 Task: Open Card Card0000000159 in Board Board0000000040 in Workspace WS0000000014 in Trello. Add Member Carxxstreet791@gmail.com to Card Card0000000159 in Board Board0000000040 in Workspace WS0000000014 in Trello. Add Orange Label titled Label0000000159 to Card Card0000000159 in Board Board0000000040 in Workspace WS0000000014 in Trello. Add Checklist CL0000000159 to Card Card0000000159 in Board Board0000000040 in Workspace WS0000000014 in Trello. Add Dates with Start Date as Jun 01 2023 and Due Date as Jun 30 2023 to Card Card0000000159 in Board Board0000000040 in Workspace WS0000000014 in Trello
Action: Mouse moved to (309, 454)
Screenshot: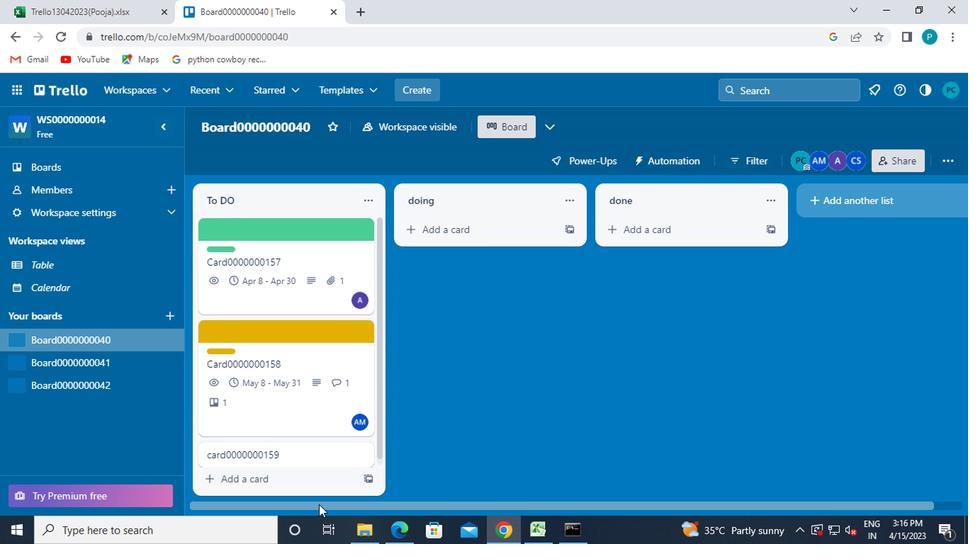 
Action: Mouse pressed left at (309, 454)
Screenshot: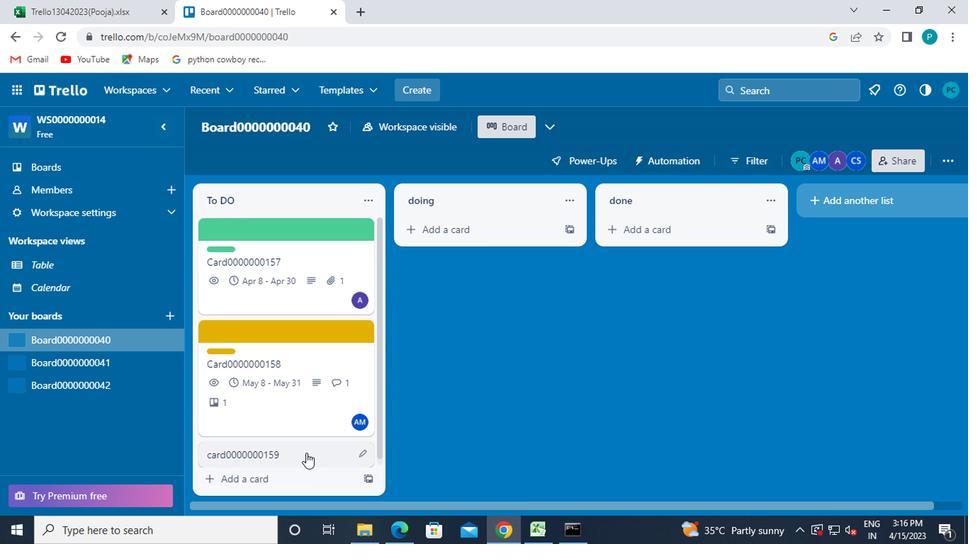 
Action: Mouse moved to (667, 251)
Screenshot: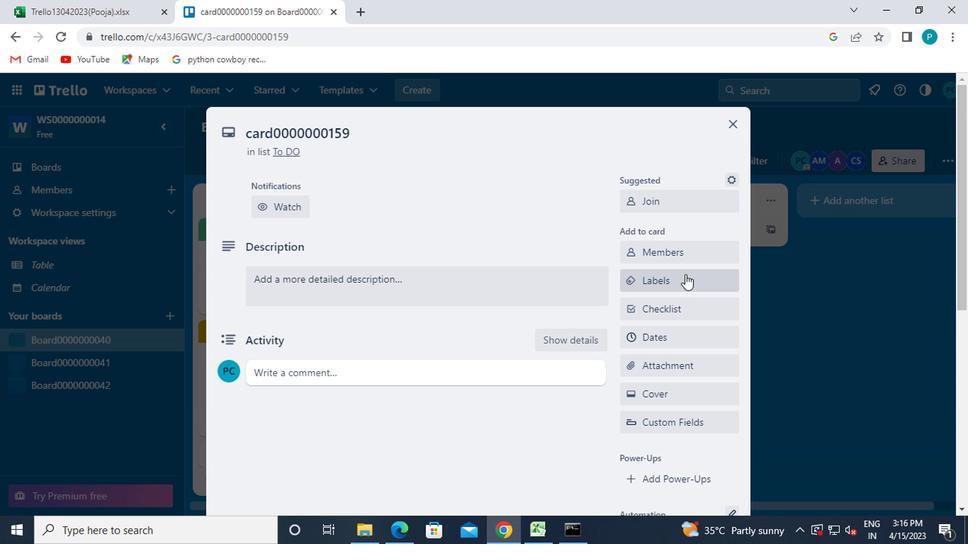 
Action: Mouse pressed left at (667, 251)
Screenshot: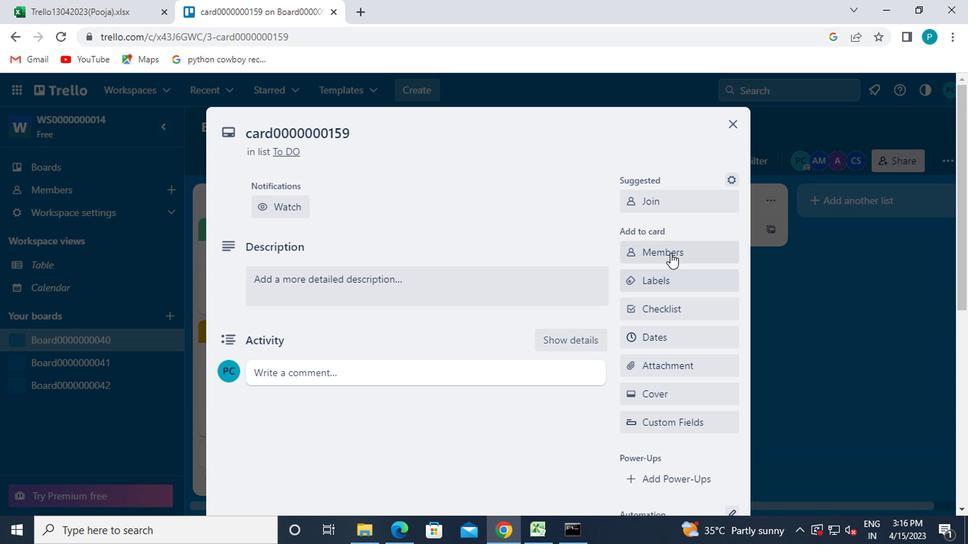 
Action: Mouse moved to (670, 299)
Screenshot: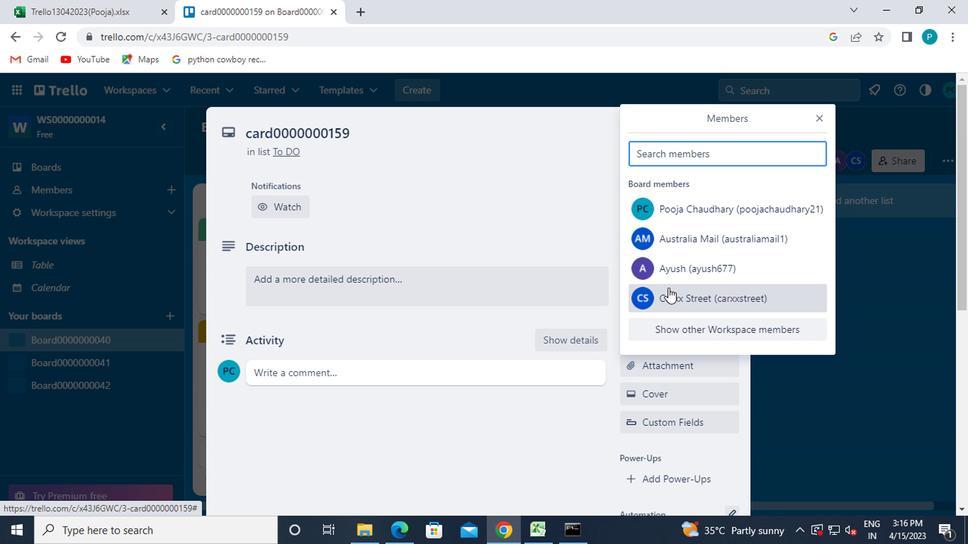 
Action: Mouse pressed left at (670, 299)
Screenshot: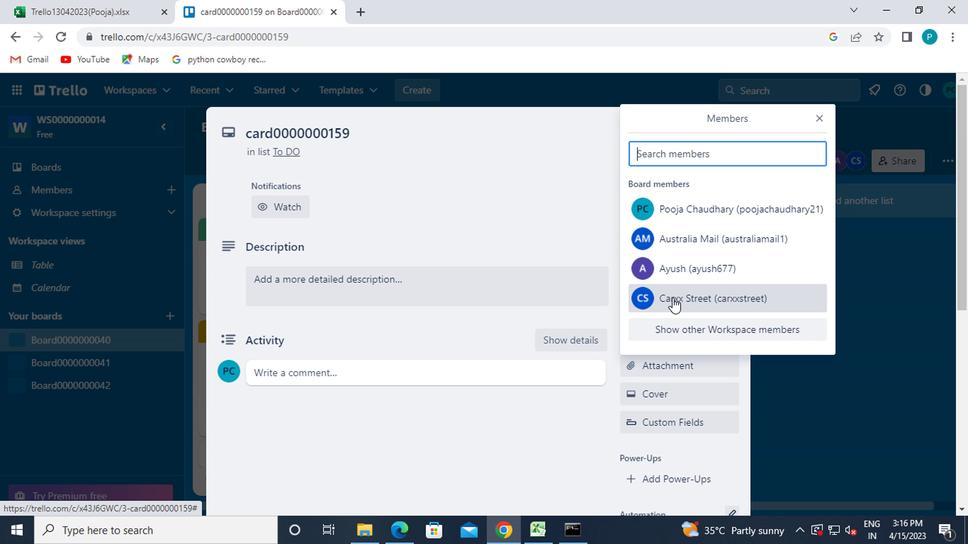 
Action: Mouse moved to (818, 121)
Screenshot: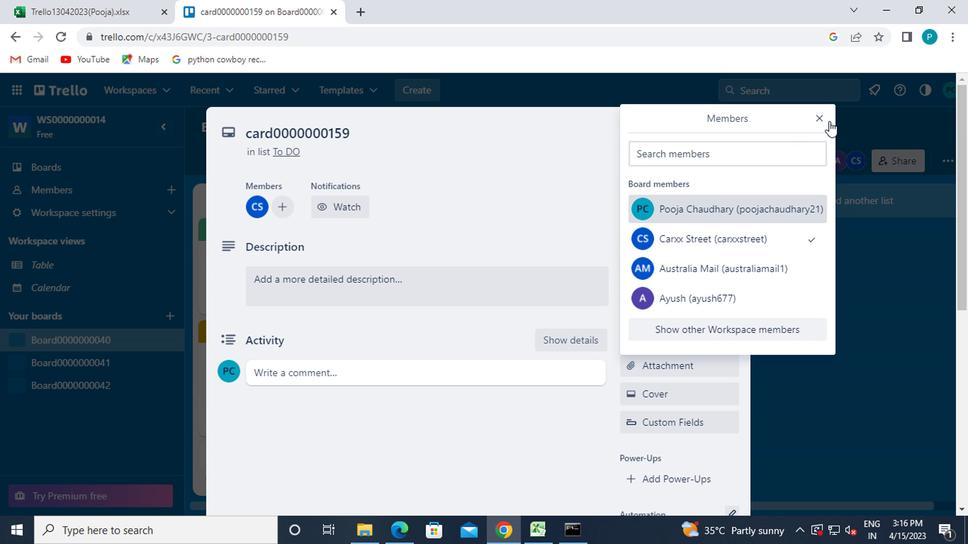 
Action: Mouse pressed left at (818, 121)
Screenshot: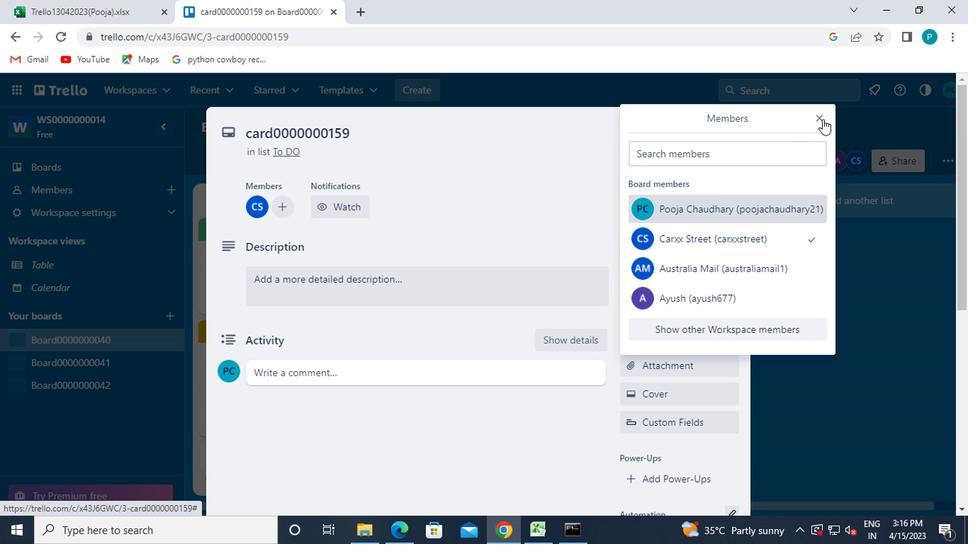 
Action: Mouse moved to (721, 280)
Screenshot: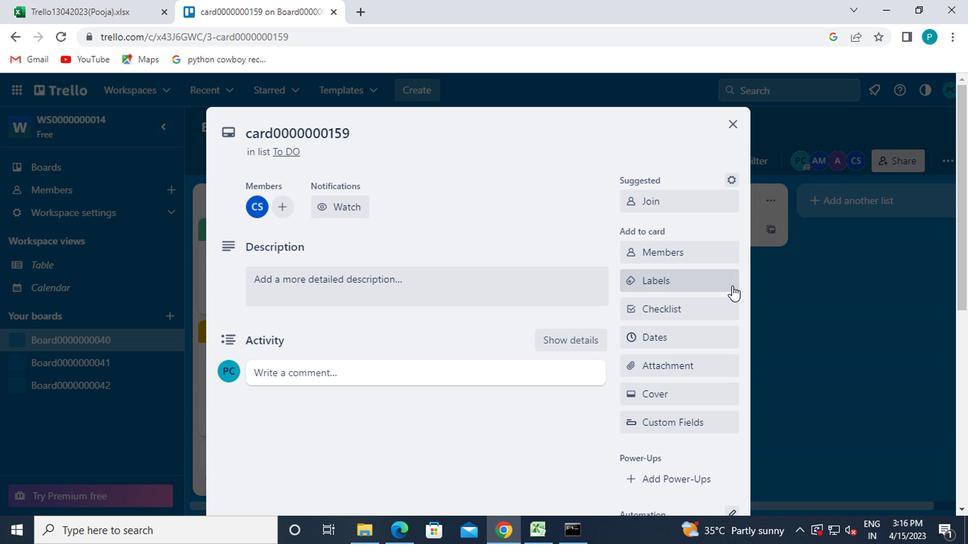 
Action: Mouse pressed left at (721, 280)
Screenshot: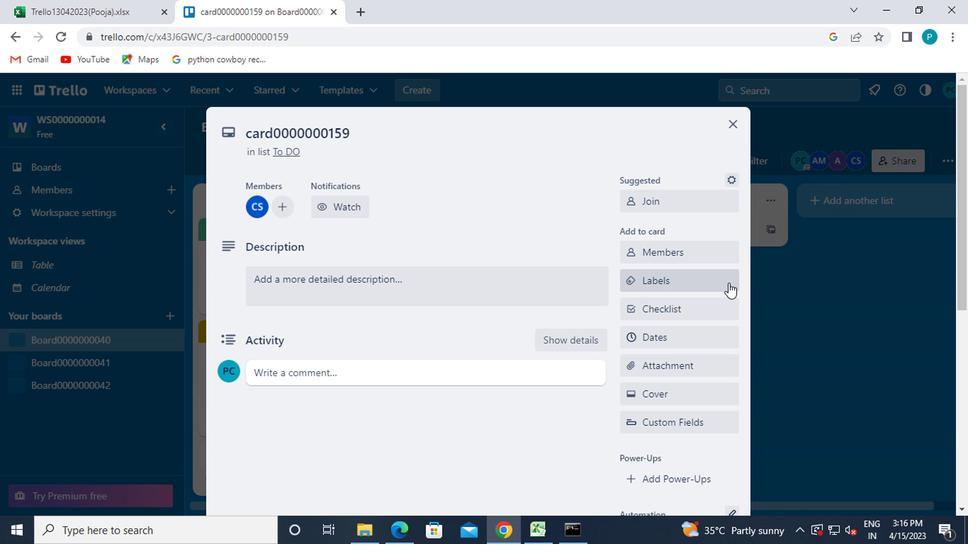 
Action: Mouse moved to (677, 162)
Screenshot: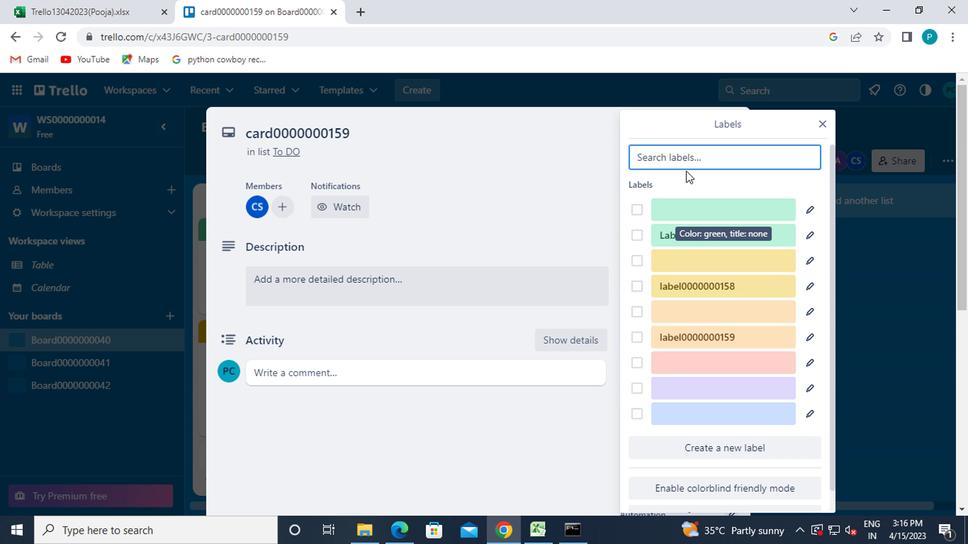 
Action: Mouse pressed left at (677, 162)
Screenshot: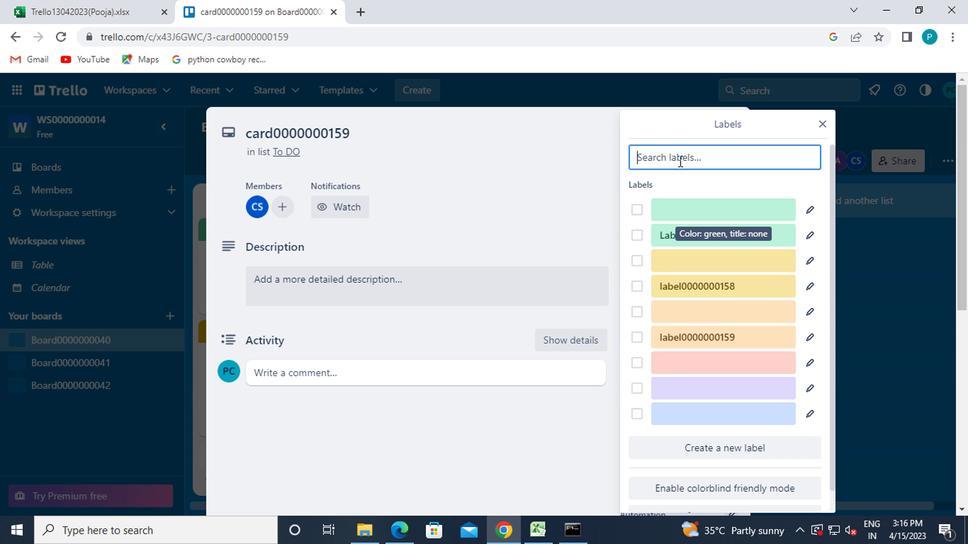 
Action: Mouse moved to (686, 447)
Screenshot: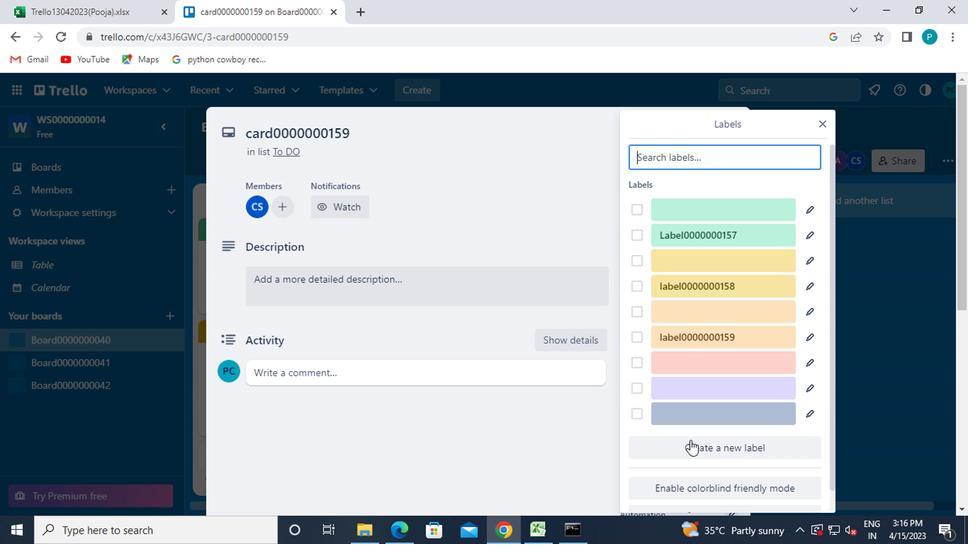 
Action: Mouse pressed left at (686, 447)
Screenshot: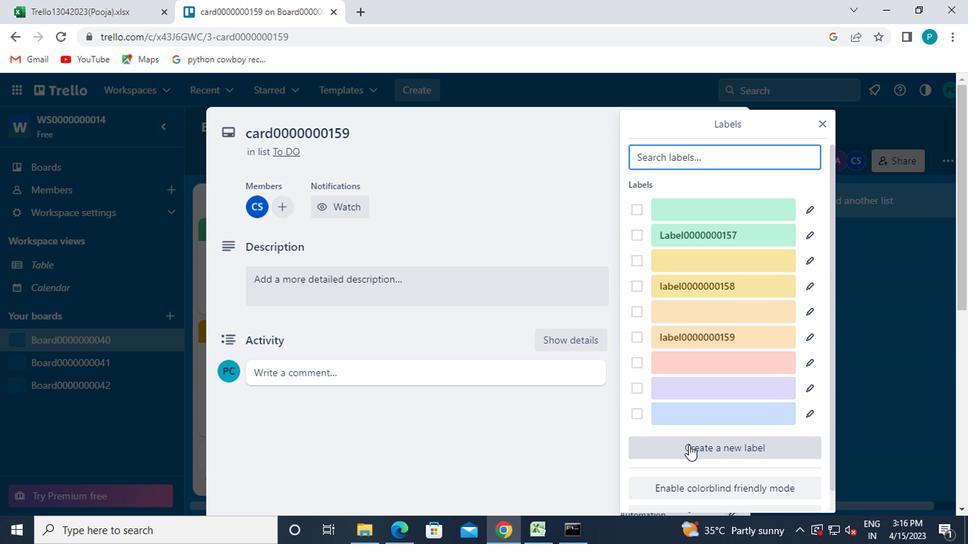 
Action: Mouse moved to (710, 323)
Screenshot: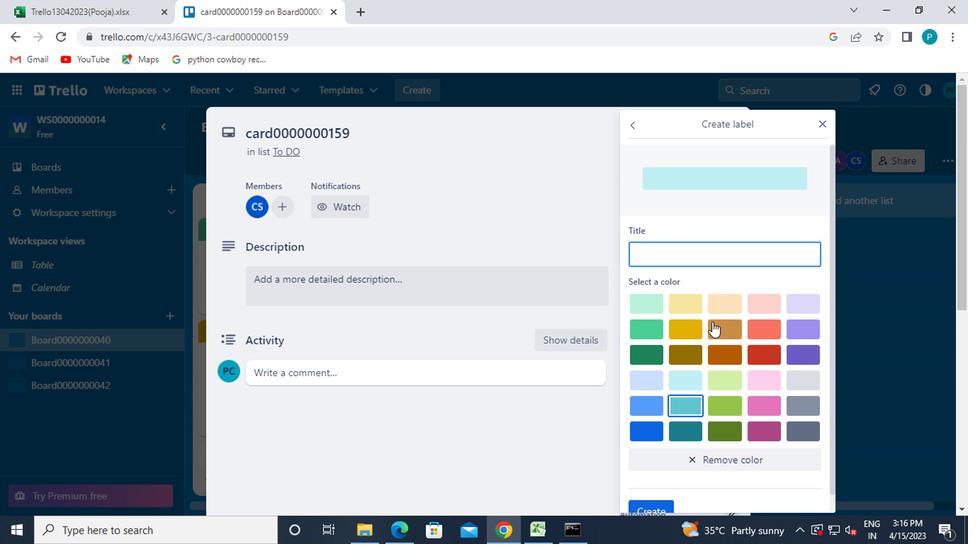
Action: Mouse pressed left at (710, 323)
Screenshot: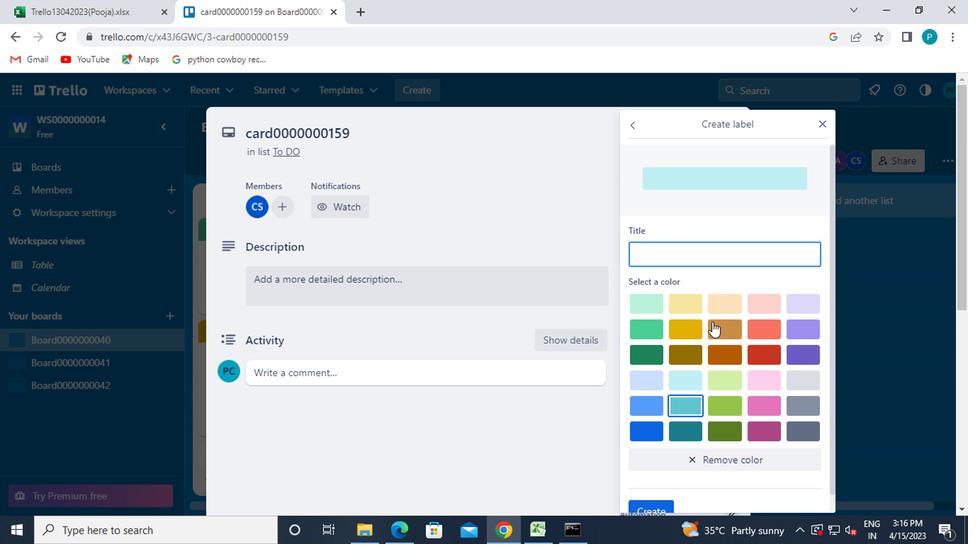 
Action: Mouse moved to (655, 254)
Screenshot: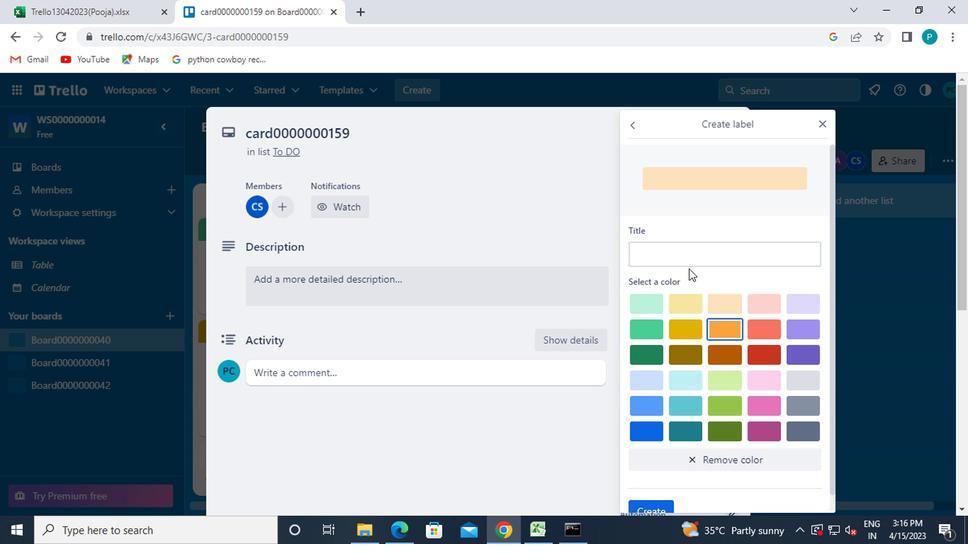 
Action: Mouse pressed left at (655, 254)
Screenshot: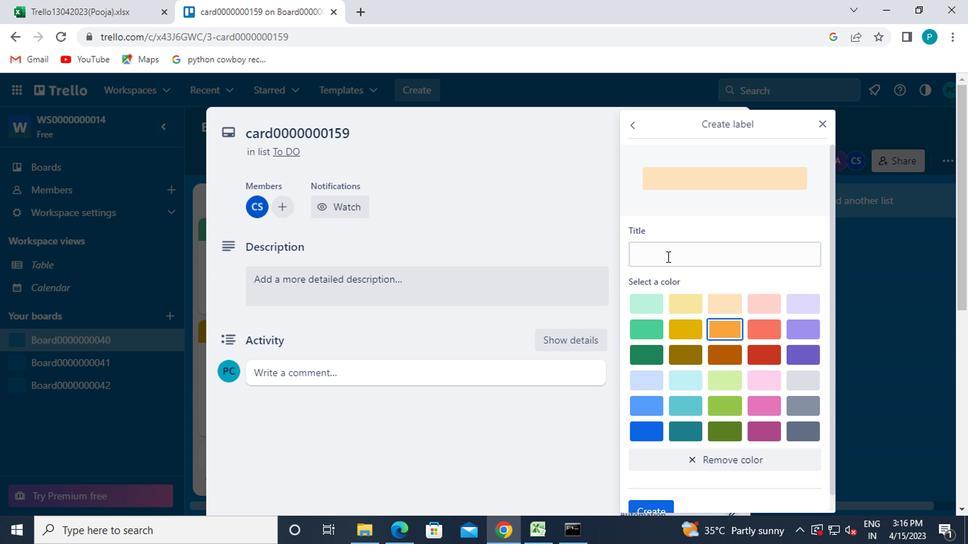 
Action: Key pressed label0000000159
Screenshot: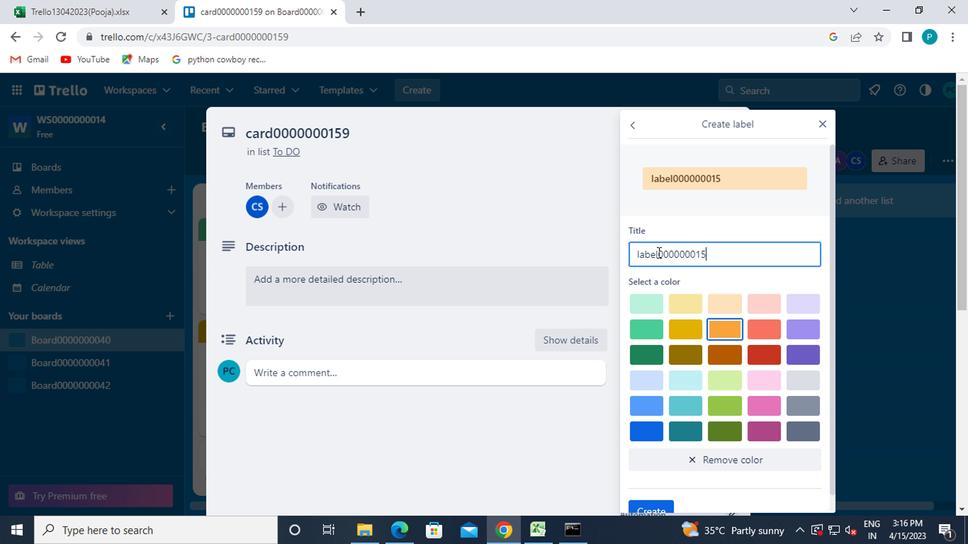 
Action: Mouse moved to (700, 363)
Screenshot: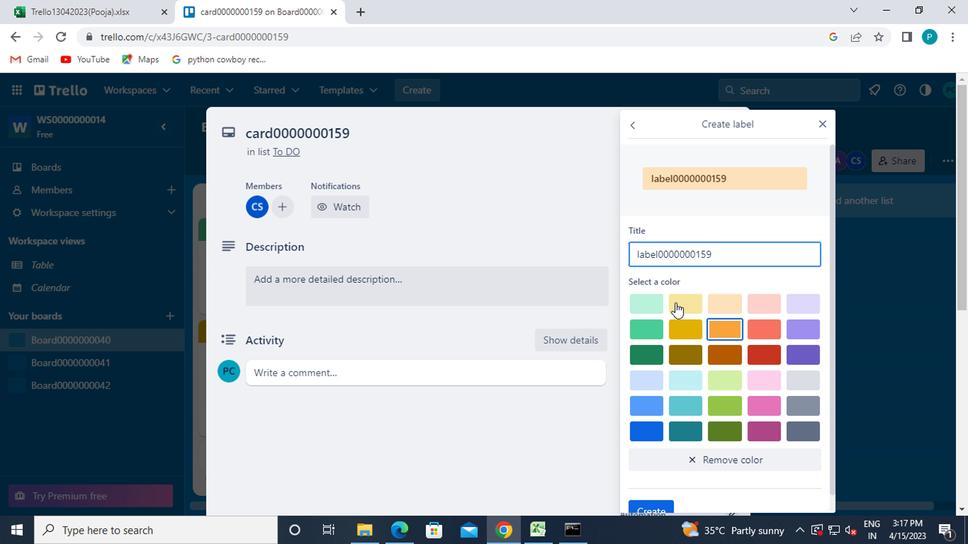 
Action: Mouse scrolled (700, 362) with delta (0, 0)
Screenshot: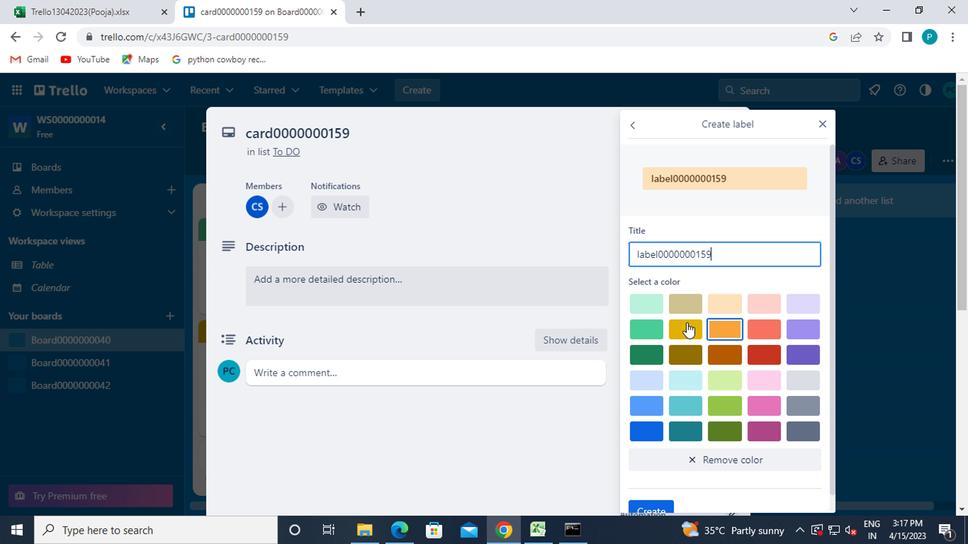 
Action: Mouse moved to (701, 364)
Screenshot: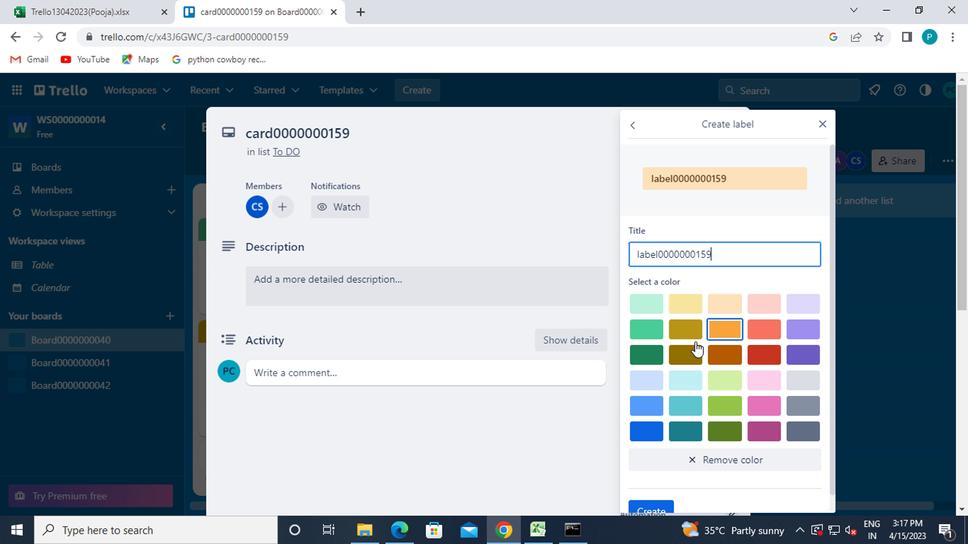 
Action: Mouse scrolled (701, 364) with delta (0, 0)
Screenshot: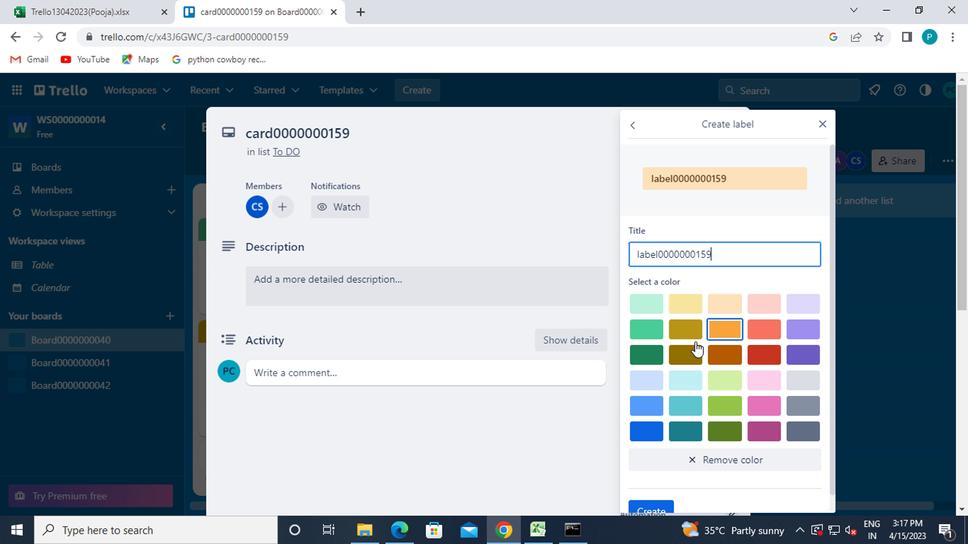 
Action: Mouse scrolled (701, 364) with delta (0, 0)
Screenshot: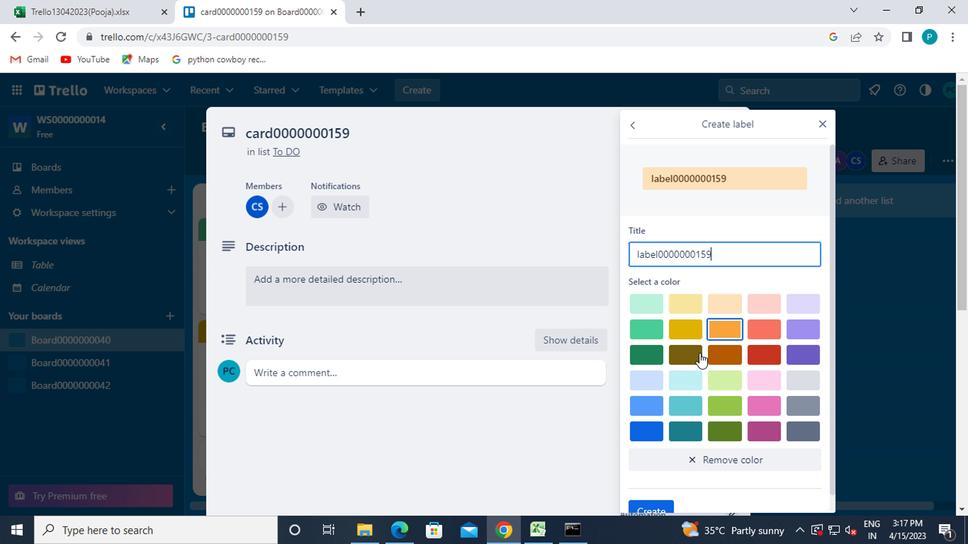 
Action: Mouse scrolled (701, 364) with delta (0, 0)
Screenshot: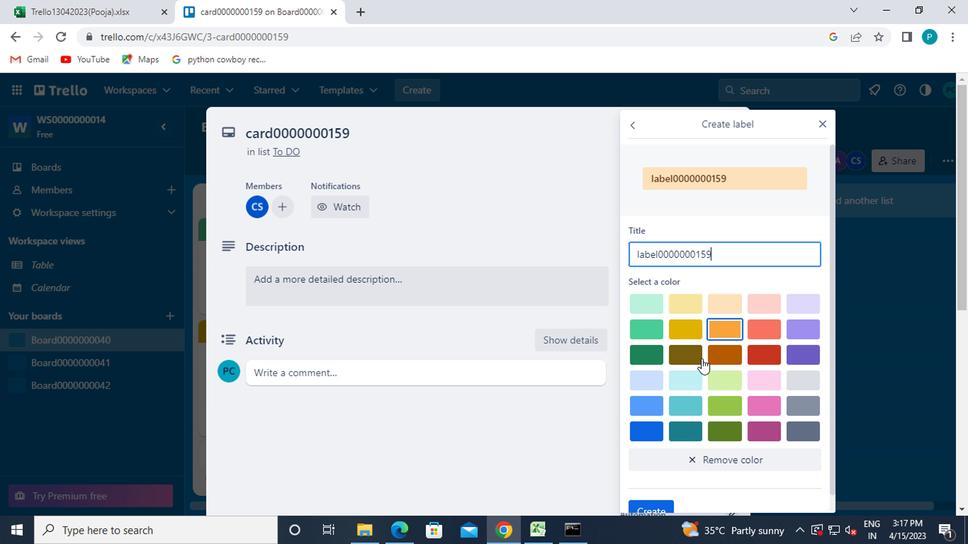 
Action: Mouse moved to (660, 496)
Screenshot: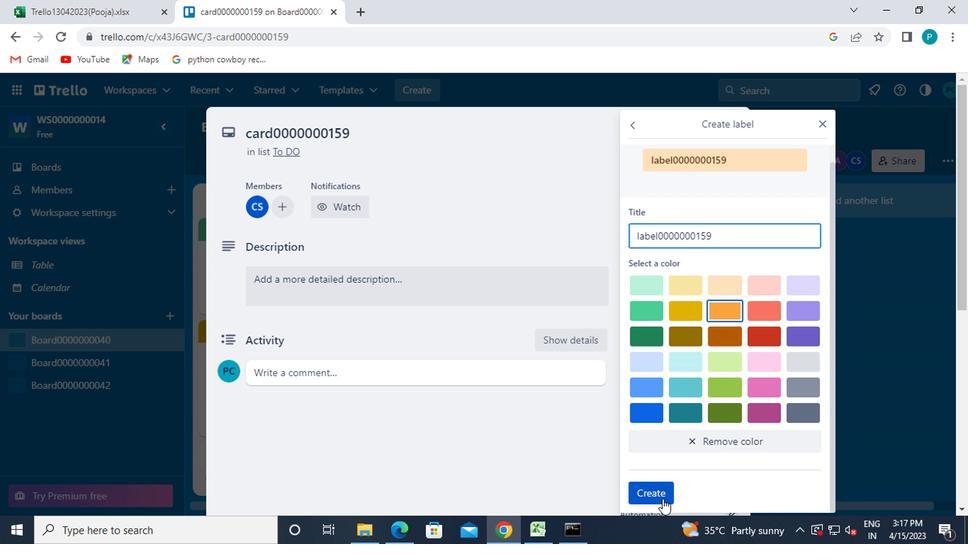 
Action: Mouse pressed left at (660, 496)
Screenshot: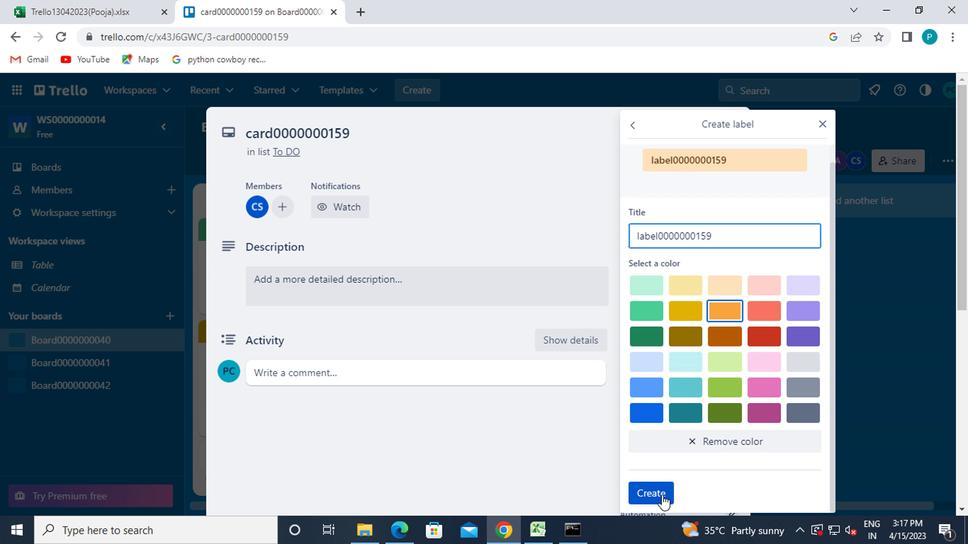
Action: Mouse moved to (816, 118)
Screenshot: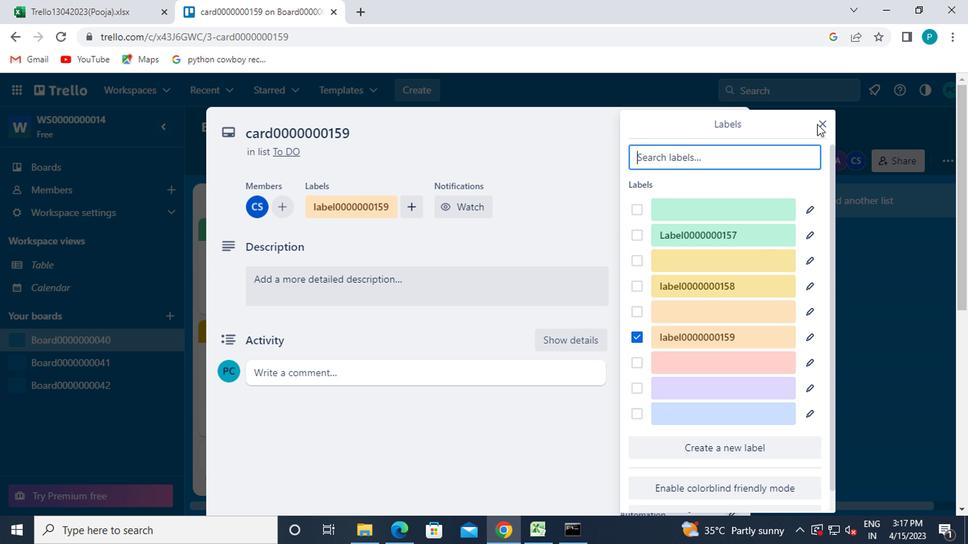 
Action: Mouse pressed left at (816, 118)
Screenshot: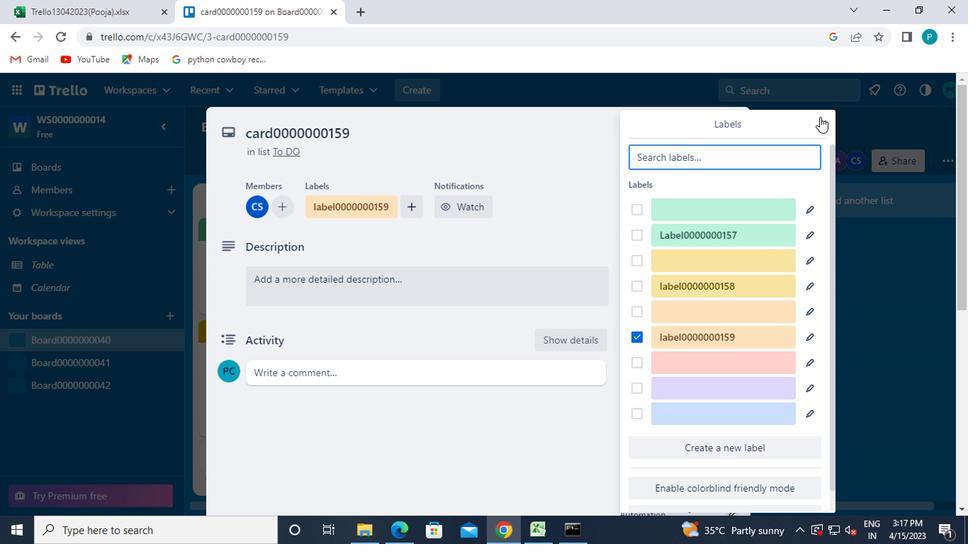 
Action: Mouse moved to (679, 313)
Screenshot: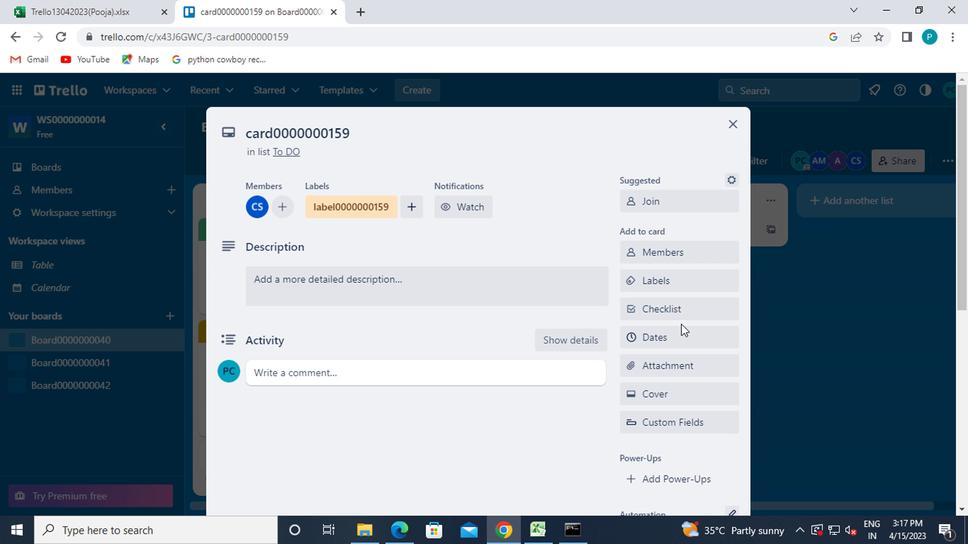 
Action: Mouse pressed left at (679, 313)
Screenshot: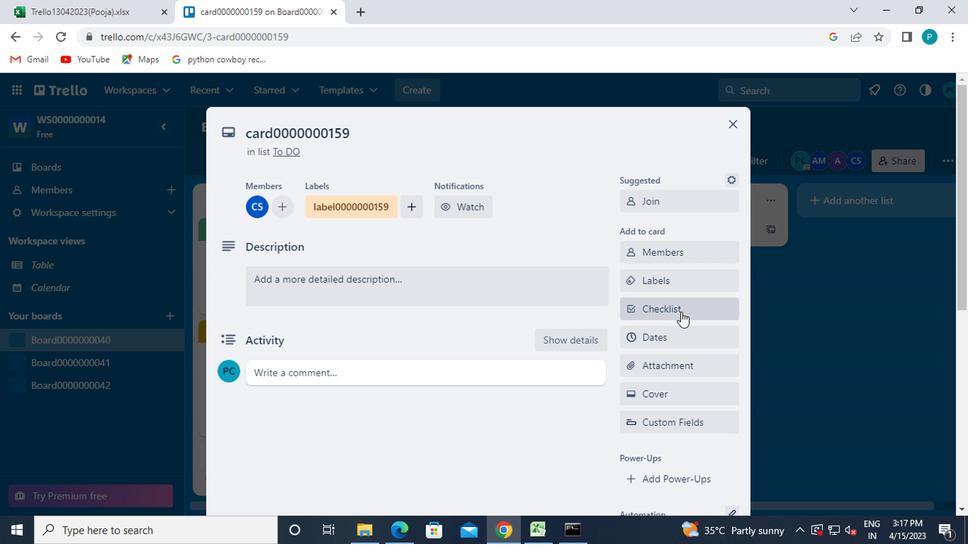 
Action: Mouse moved to (707, 396)
Screenshot: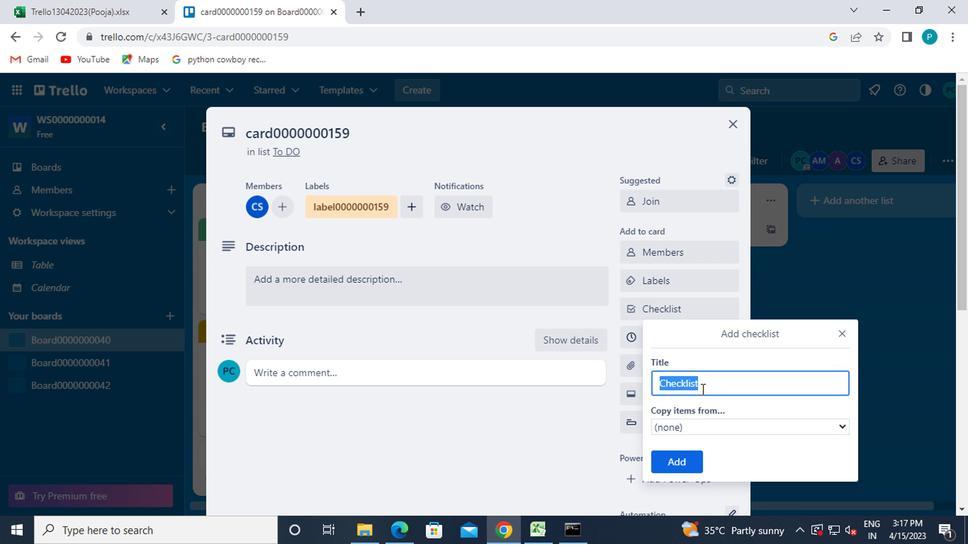 
Action: Key pressed <Key.caps_lock>cl0000000159
Screenshot: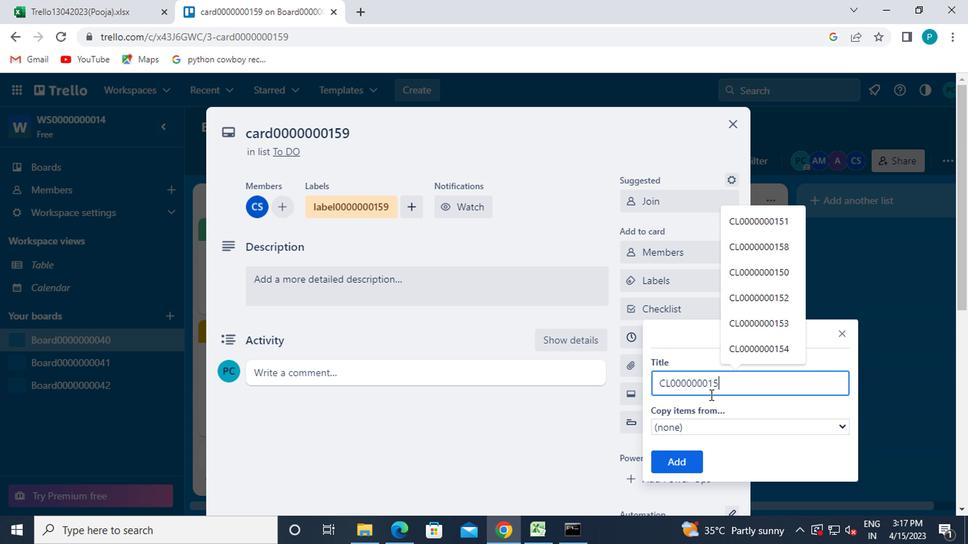 
Action: Mouse moved to (674, 462)
Screenshot: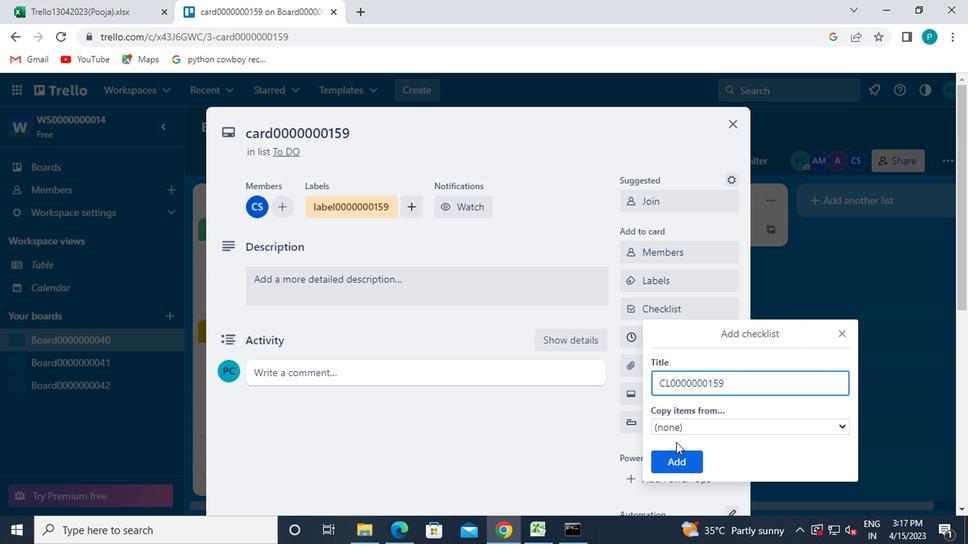 
Action: Mouse pressed left at (674, 462)
Screenshot: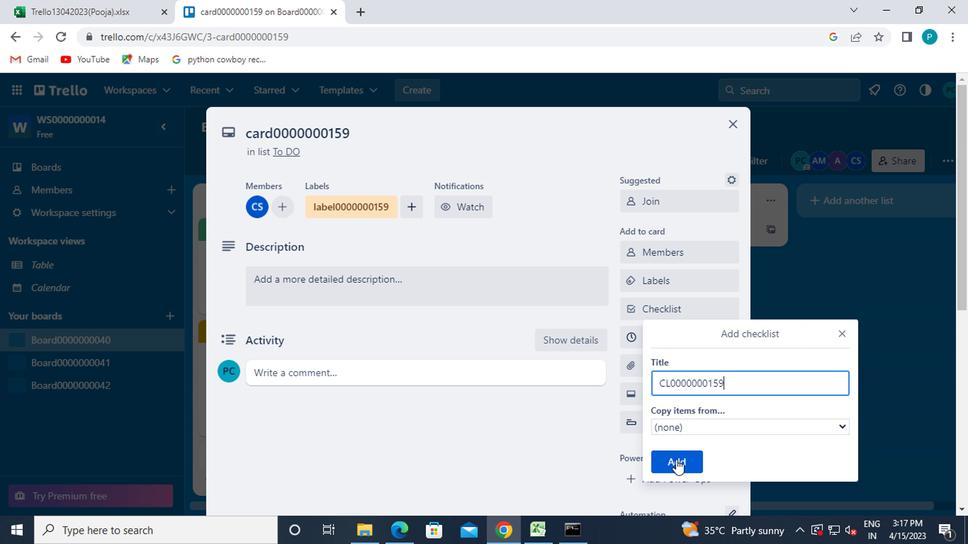 
Action: Mouse moved to (475, 408)
Screenshot: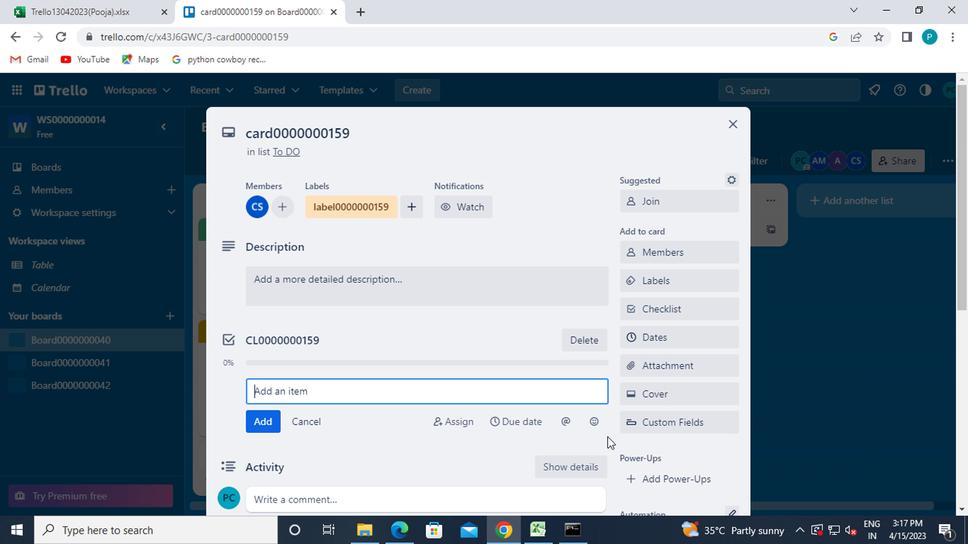 
Action: Mouse scrolled (475, 407) with delta (0, -1)
Screenshot: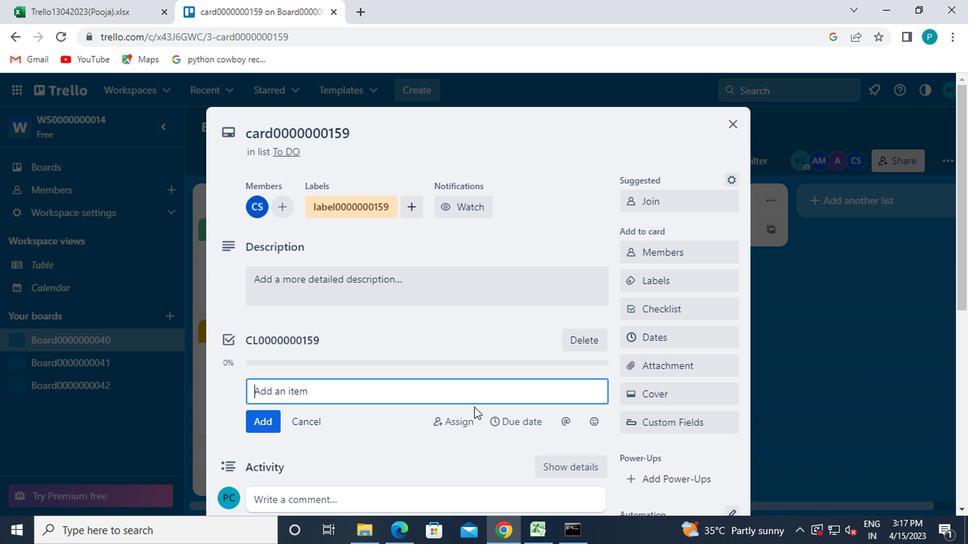 
Action: Mouse moved to (641, 269)
Screenshot: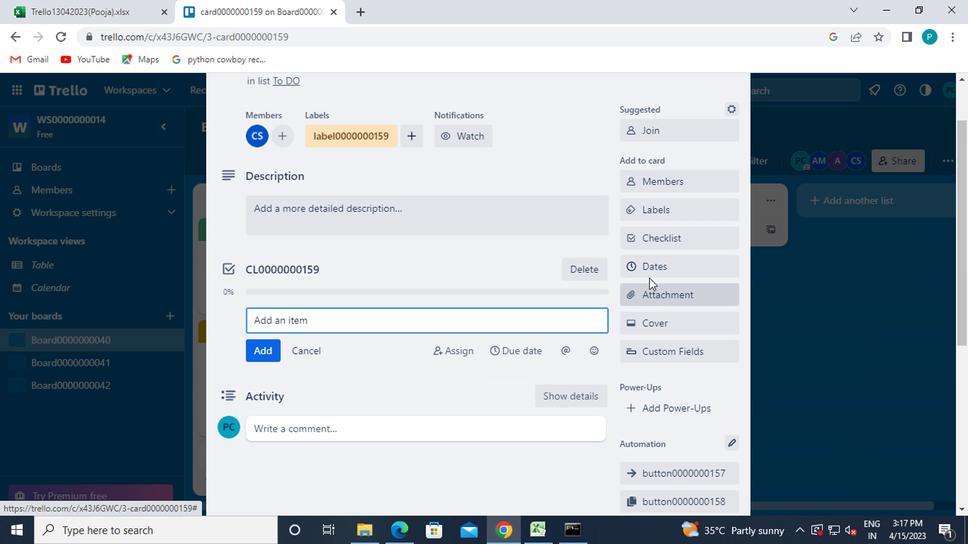 
Action: Mouse pressed left at (641, 269)
Screenshot: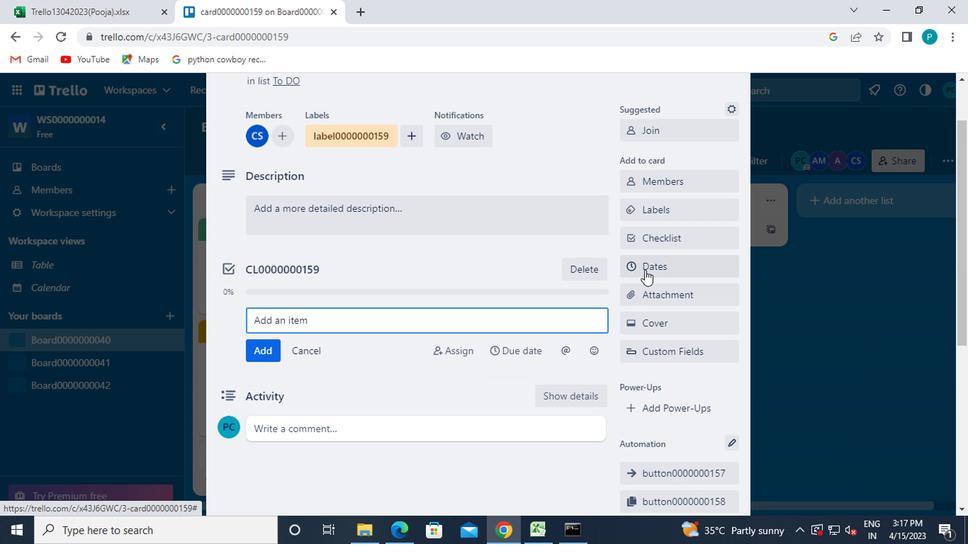 
Action: Mouse moved to (633, 378)
Screenshot: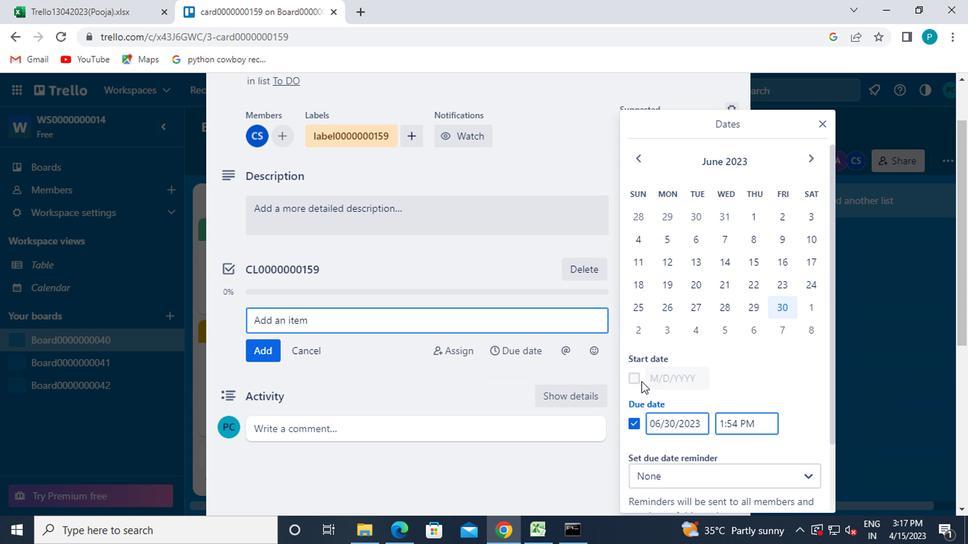 
Action: Mouse pressed left at (633, 378)
Screenshot: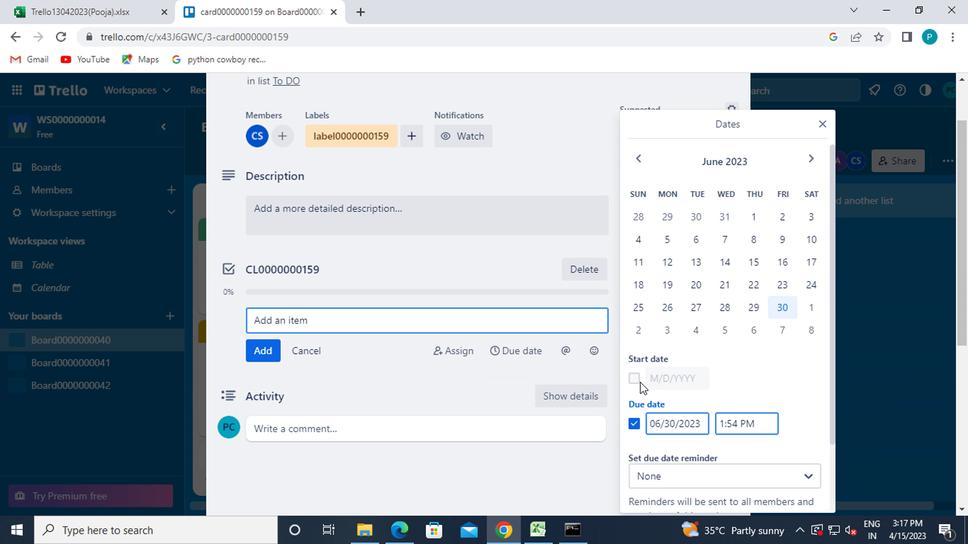 
Action: Mouse moved to (752, 216)
Screenshot: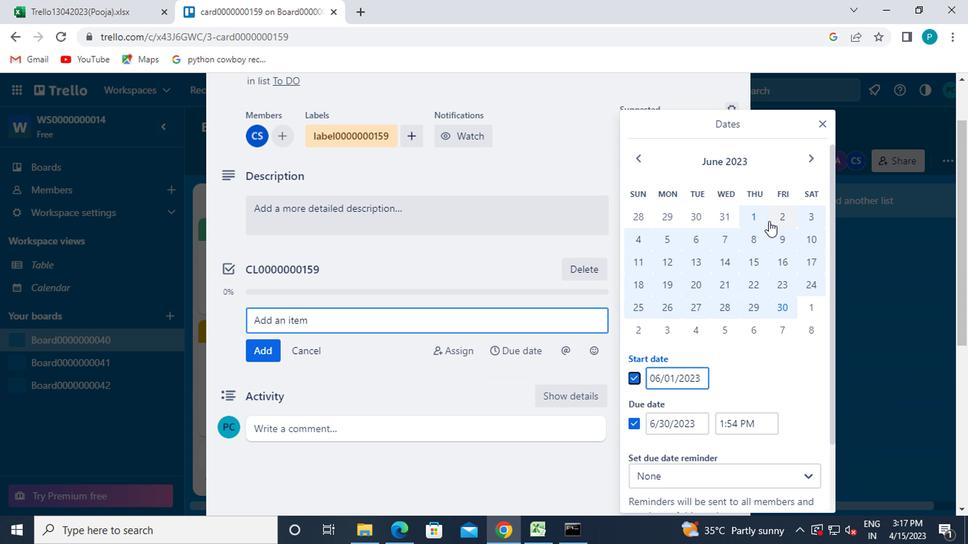 
Action: Mouse pressed left at (752, 216)
Screenshot: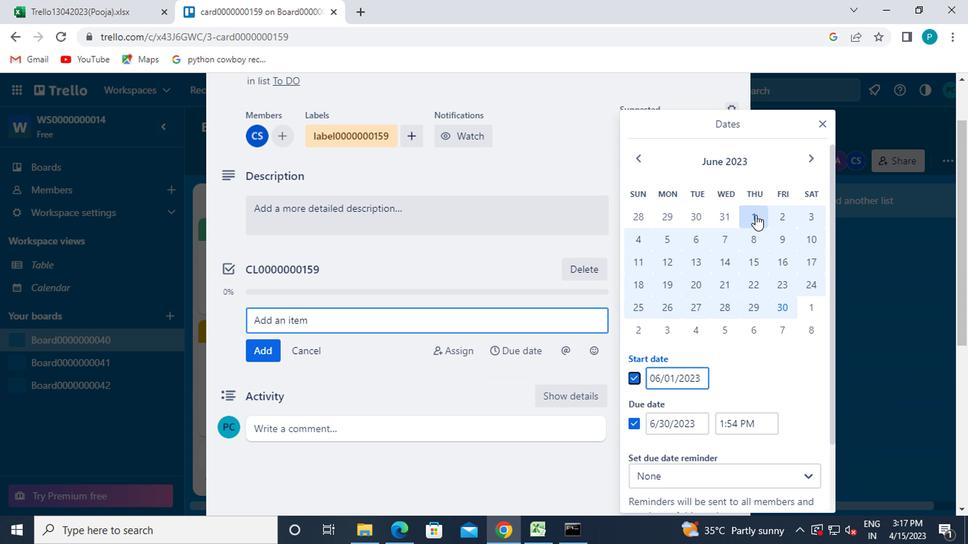 
Action: Mouse moved to (785, 306)
Screenshot: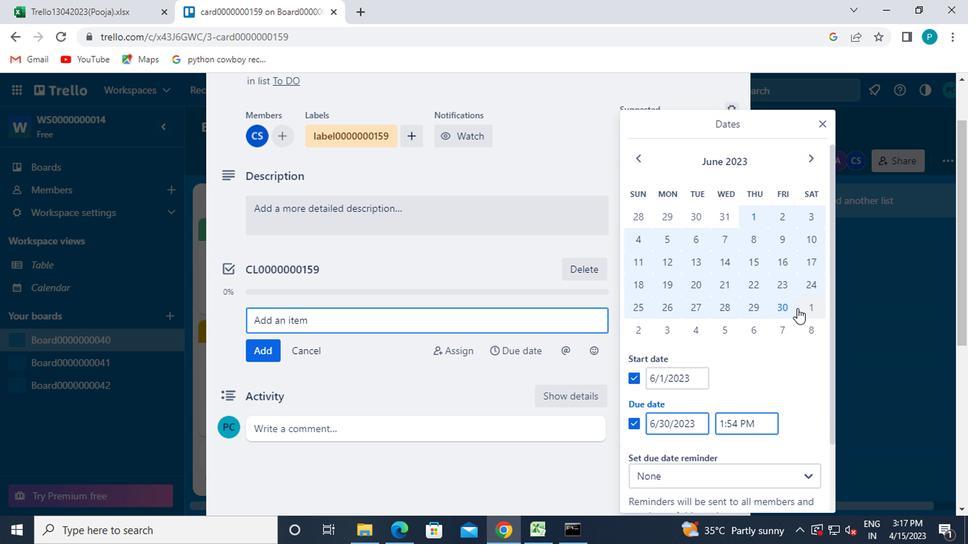 
Action: Mouse pressed left at (785, 306)
Screenshot: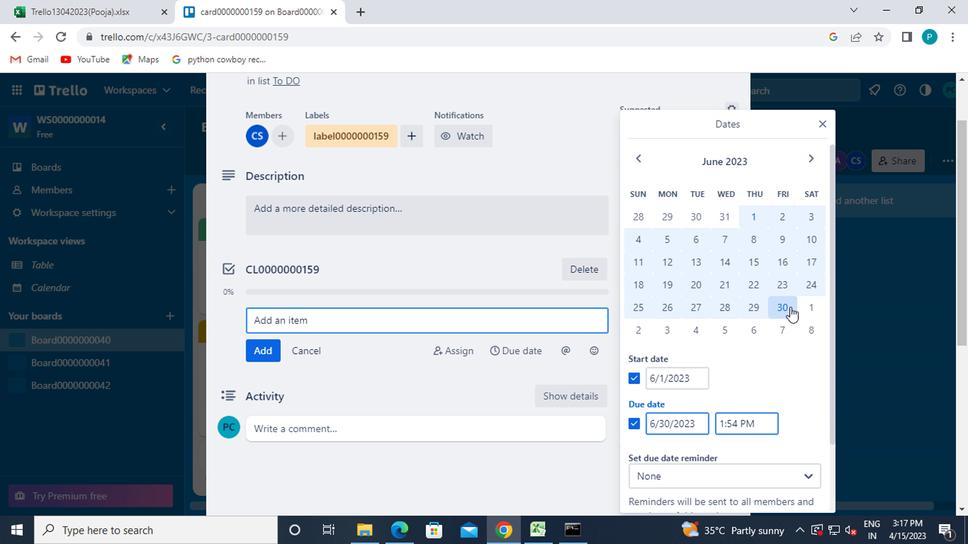 
Action: Mouse moved to (784, 310)
Screenshot: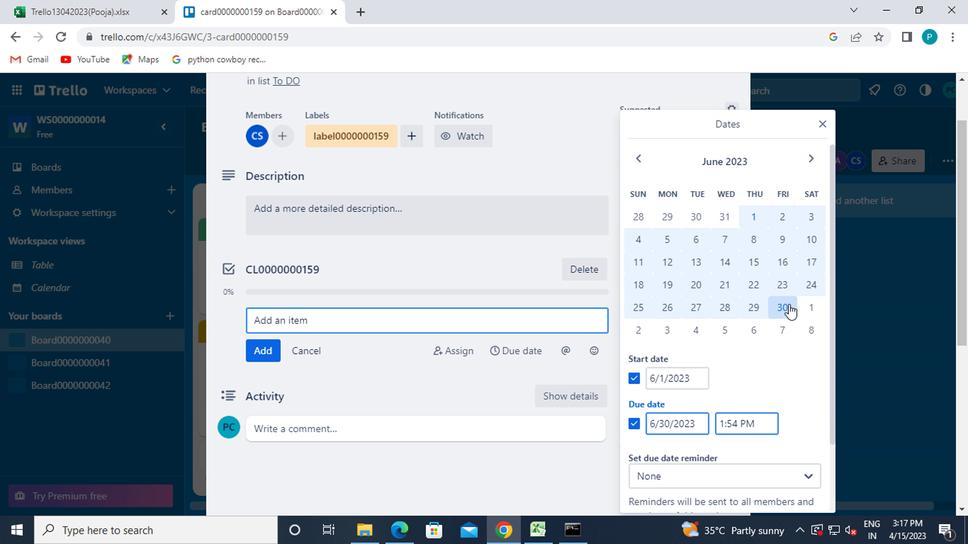 
Action: Mouse scrolled (784, 309) with delta (0, 0)
Screenshot: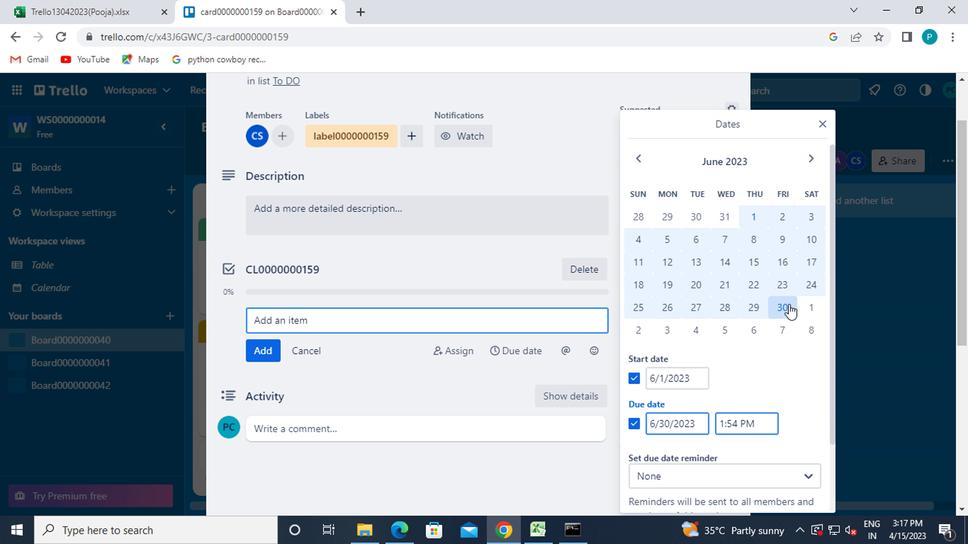 
Action: Mouse moved to (784, 310)
Screenshot: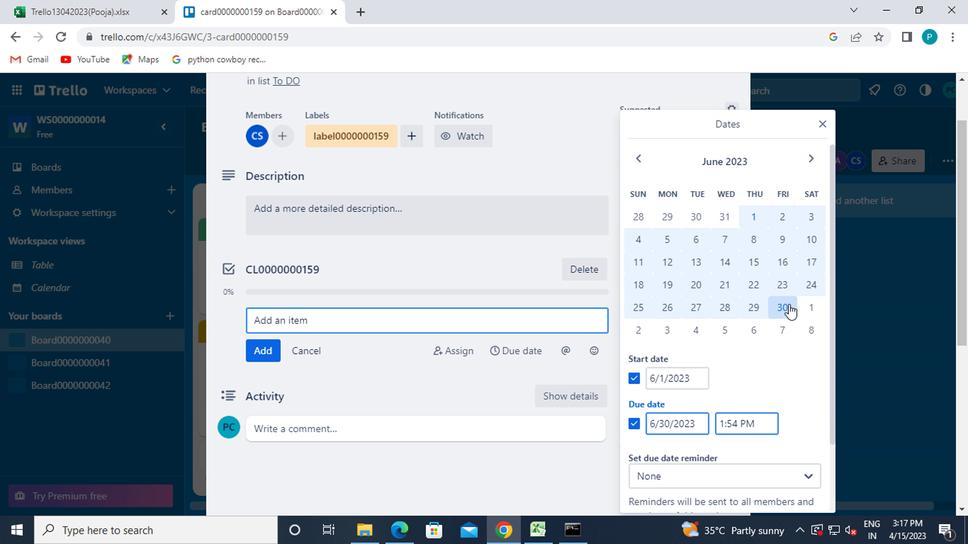 
Action: Mouse scrolled (784, 309) with delta (0, 0)
Screenshot: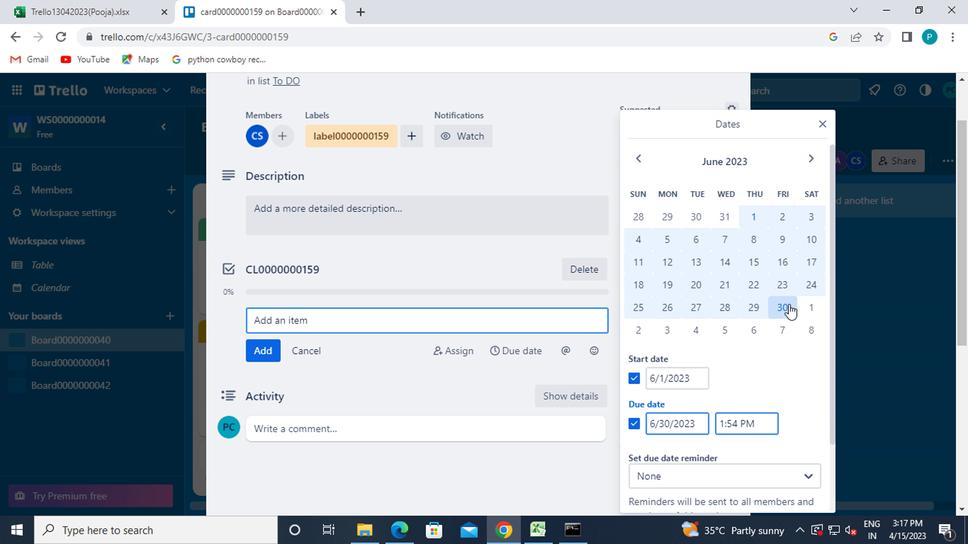 
Action: Mouse scrolled (784, 309) with delta (0, 0)
Screenshot: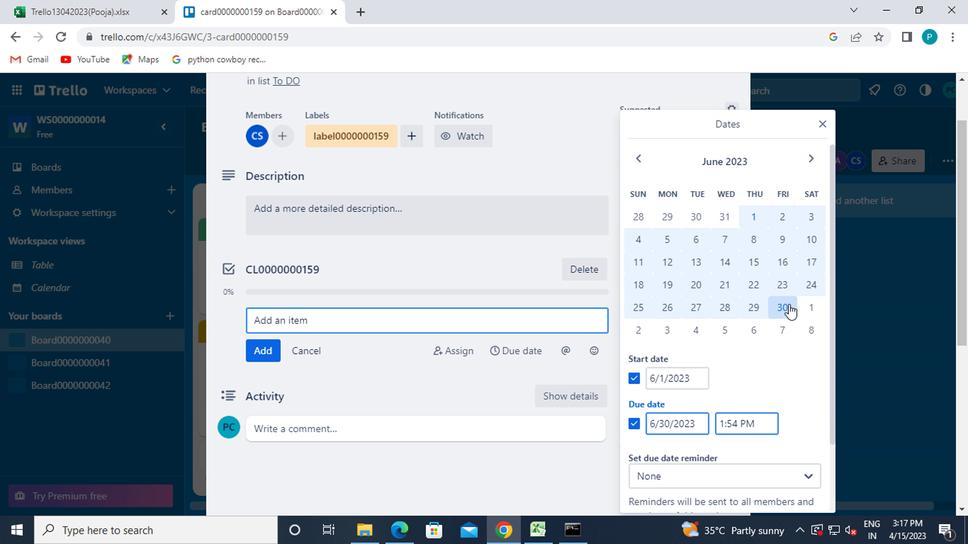 
Action: Mouse moved to (784, 310)
Screenshot: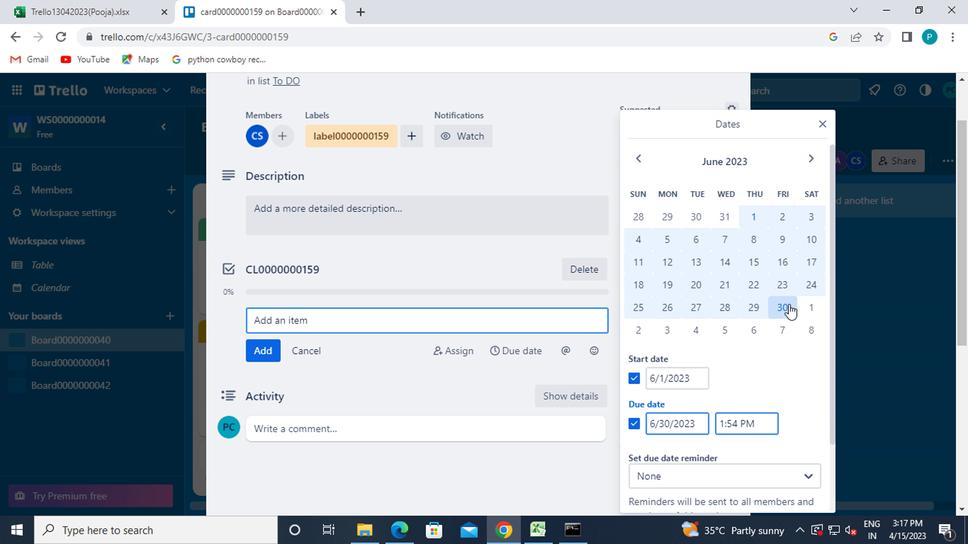 
Action: Mouse scrolled (784, 310) with delta (0, 0)
Screenshot: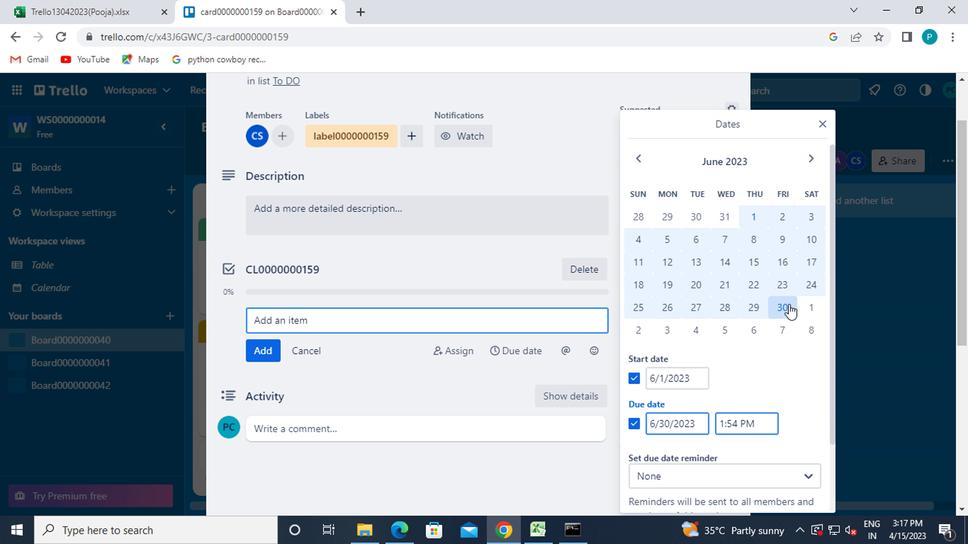 
Action: Mouse moved to (729, 465)
Screenshot: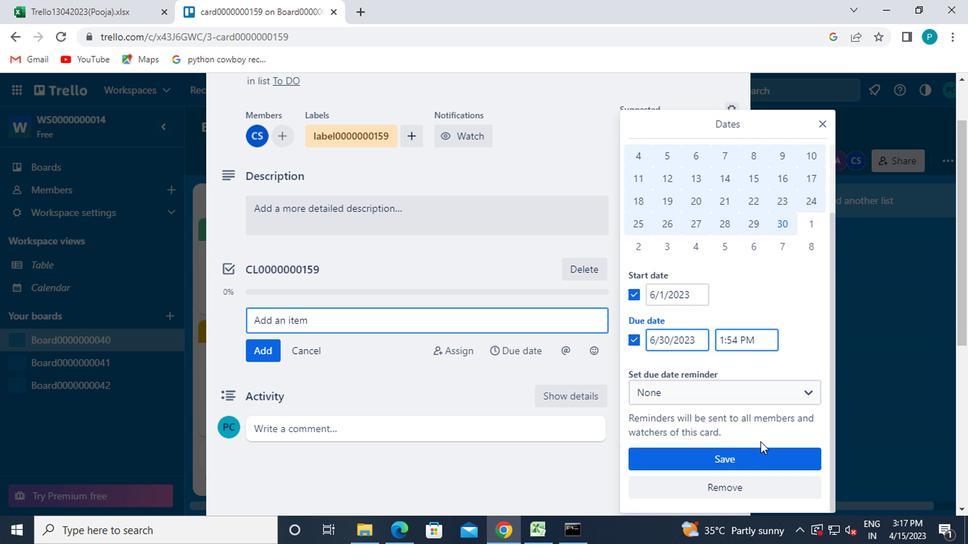 
Action: Mouse pressed left at (729, 465)
Screenshot: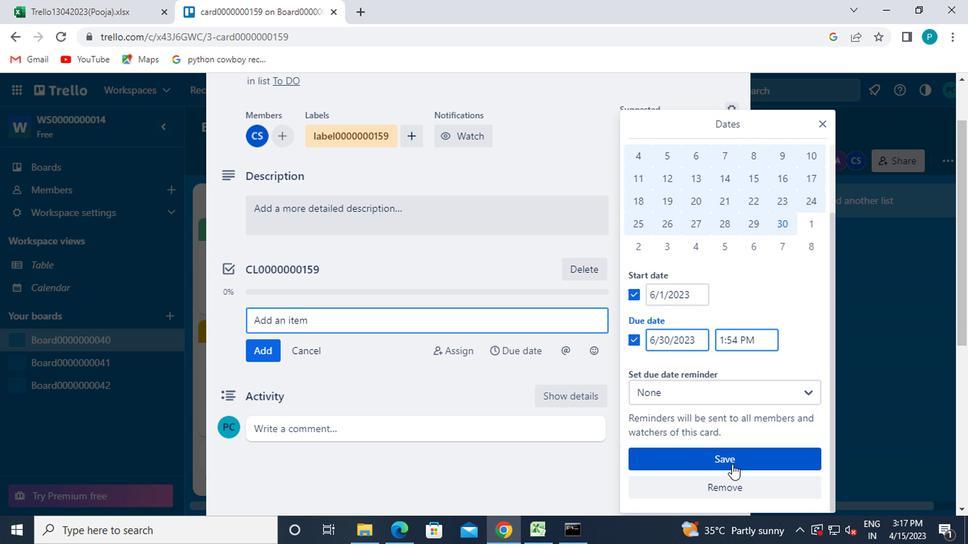 
Action: Mouse moved to (698, 470)
Screenshot: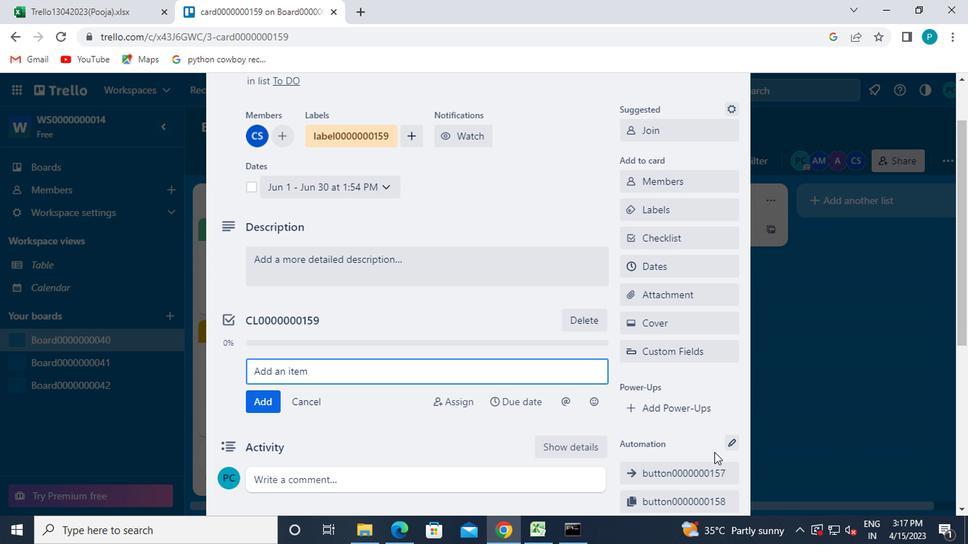 
